 Task: Unfollow the page of JPMorgan Chase & Co.
Action: Mouse moved to (475, 100)
Screenshot: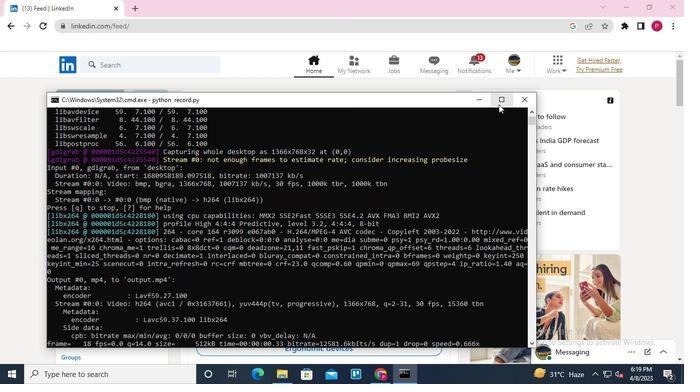 
Action: Mouse pressed left at (475, 100)
Screenshot: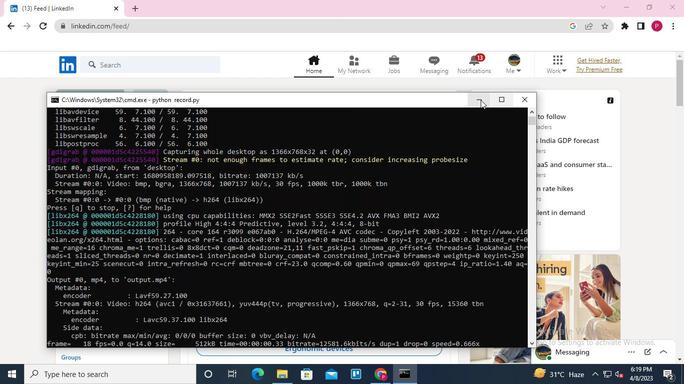 
Action: Mouse moved to (152, 66)
Screenshot: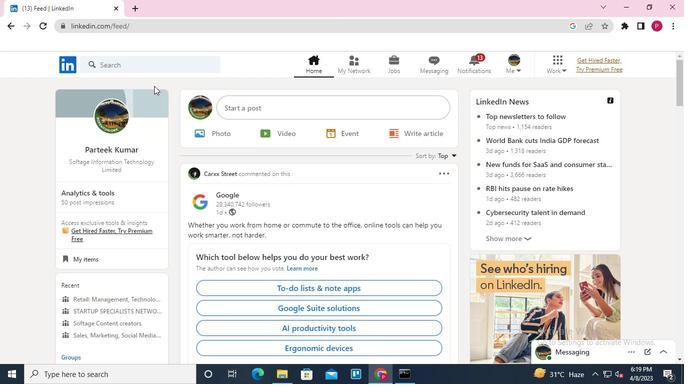 
Action: Mouse pressed left at (152, 66)
Screenshot: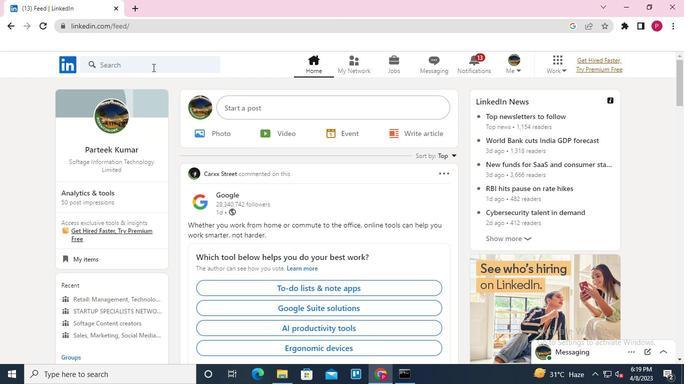 
Action: Keyboard Key.shift
Screenshot: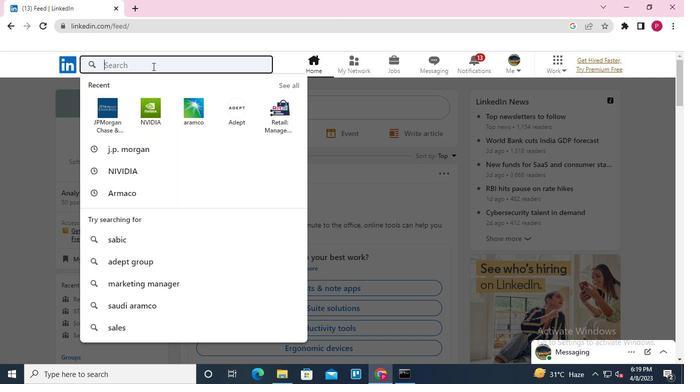 
Action: Keyboard J
Screenshot: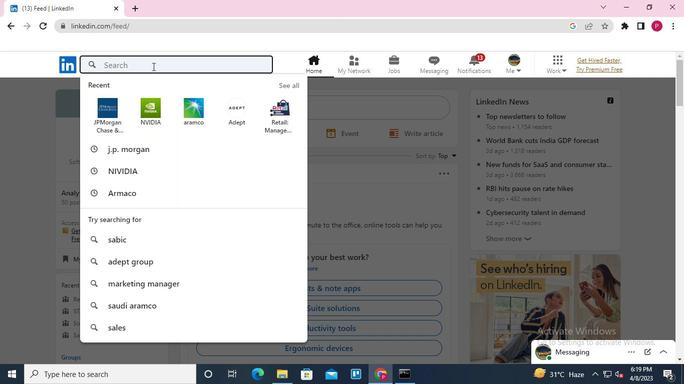 
Action: Keyboard p
Screenshot: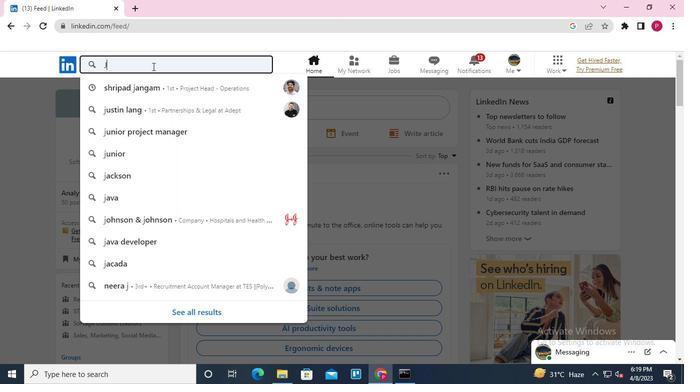 
Action: Keyboard m
Screenshot: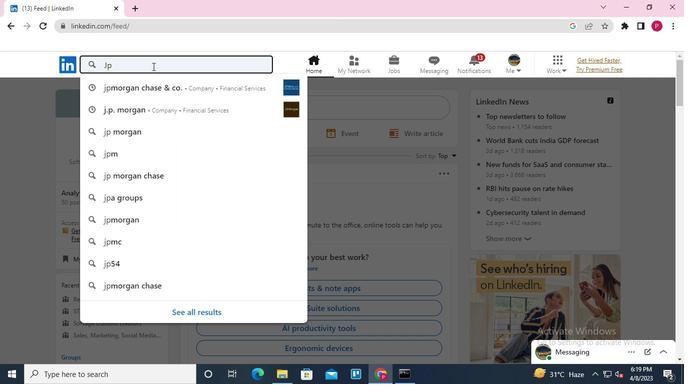 
Action: Keyboard o
Screenshot: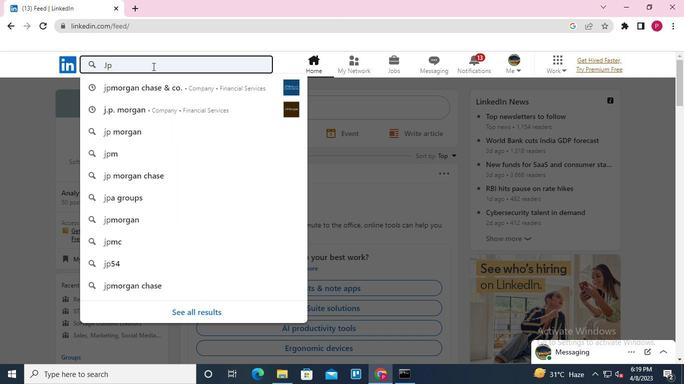 
Action: Keyboard r
Screenshot: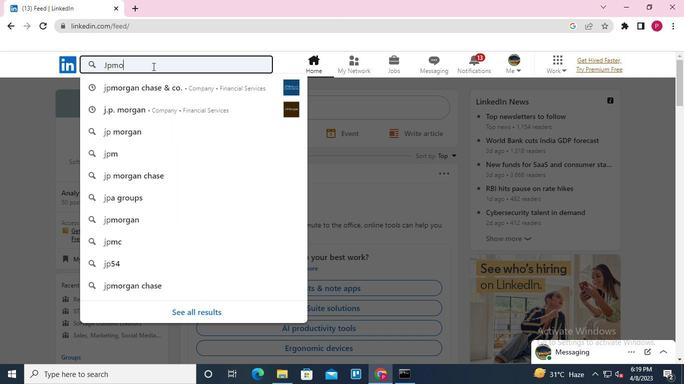 
Action: Keyboard g
Screenshot: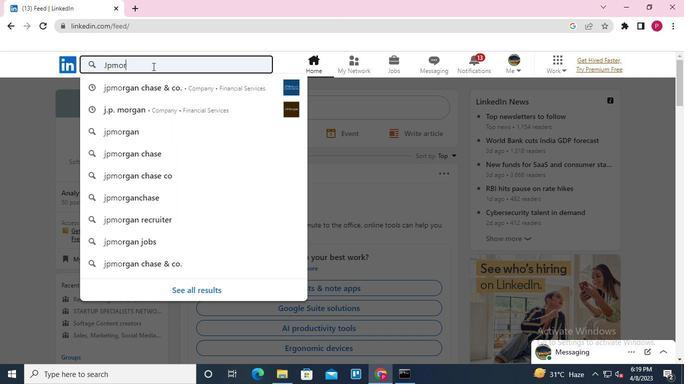 
Action: Keyboard a
Screenshot: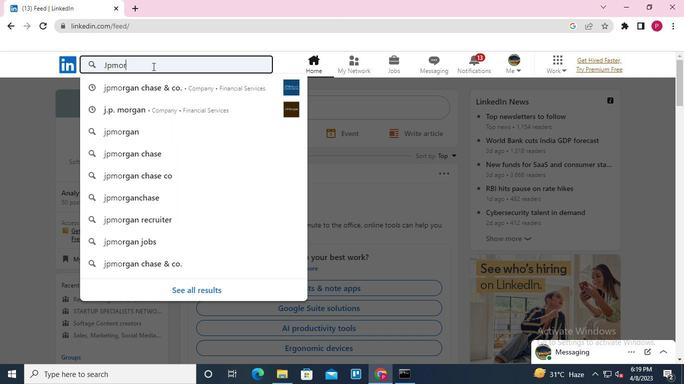 
Action: Keyboard n
Screenshot: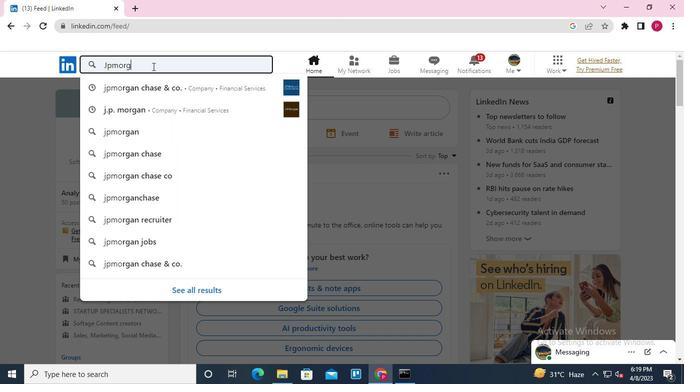 
Action: Mouse moved to (140, 89)
Screenshot: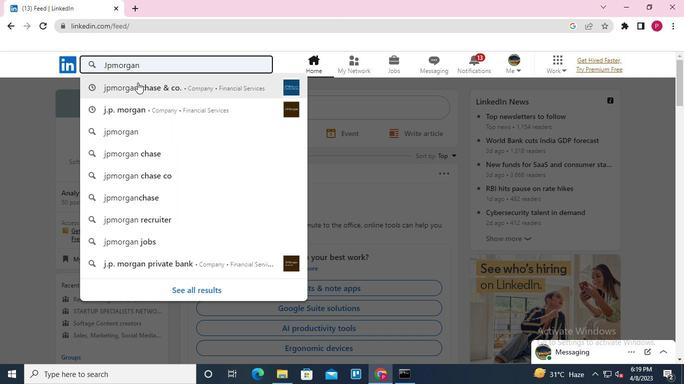 
Action: Mouse pressed left at (140, 89)
Screenshot: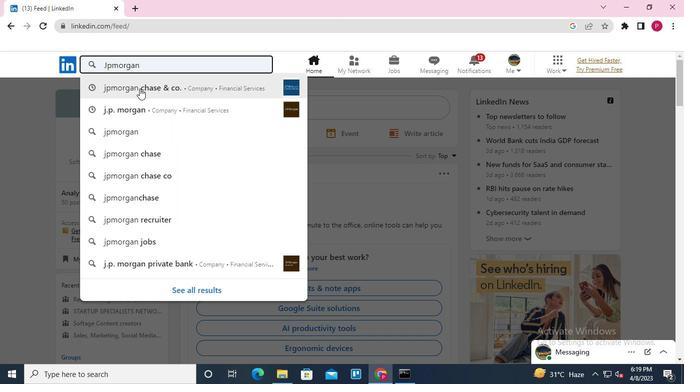 
Action: Mouse moved to (146, 210)
Screenshot: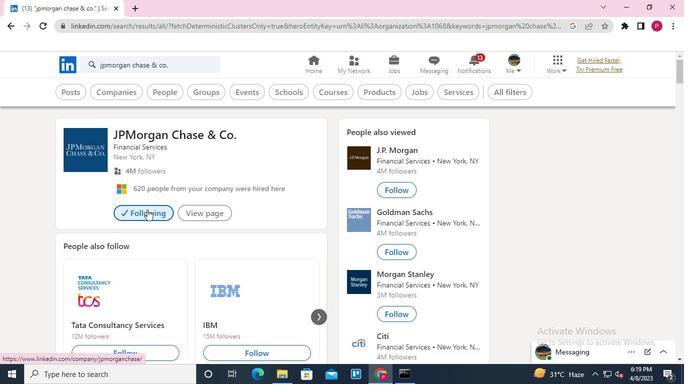 
Action: Mouse pressed left at (146, 210)
Screenshot: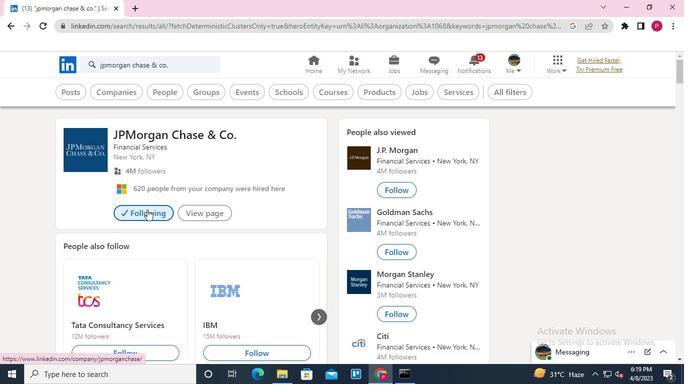 
Action: Mouse moved to (383, 224)
Screenshot: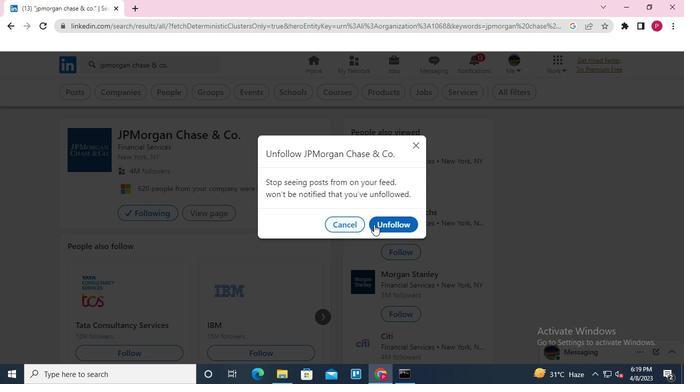 
Action: Mouse pressed left at (383, 224)
Screenshot: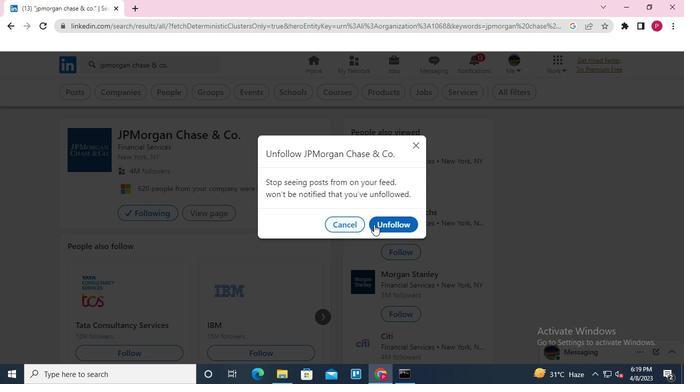 
Action: Mouse moved to (224, 215)
Screenshot: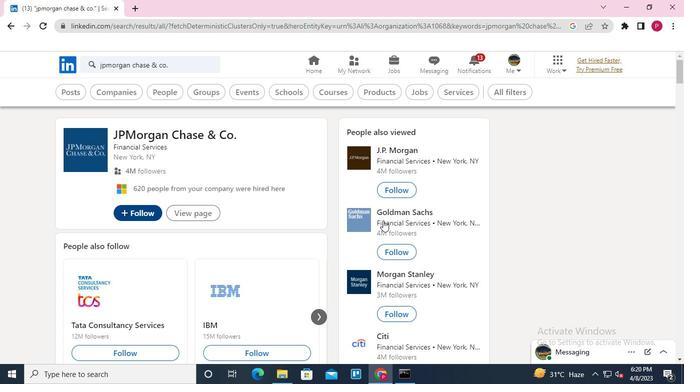 
Action: Keyboard Key.alt_l
Screenshot: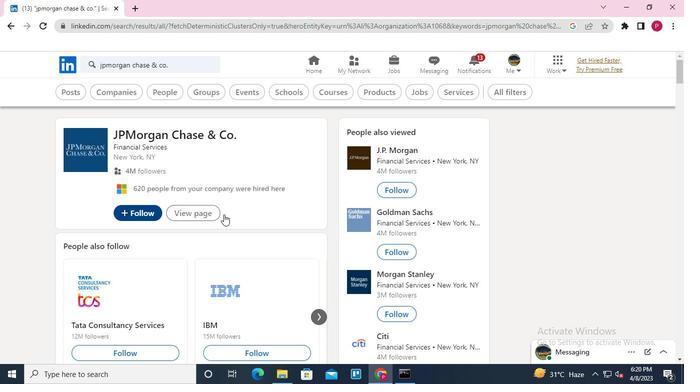 
Action: Mouse moved to (223, 214)
Screenshot: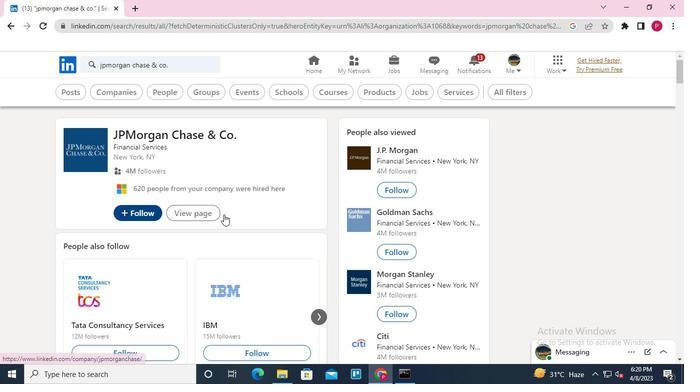 
Action: Keyboard Key.tab
Screenshot: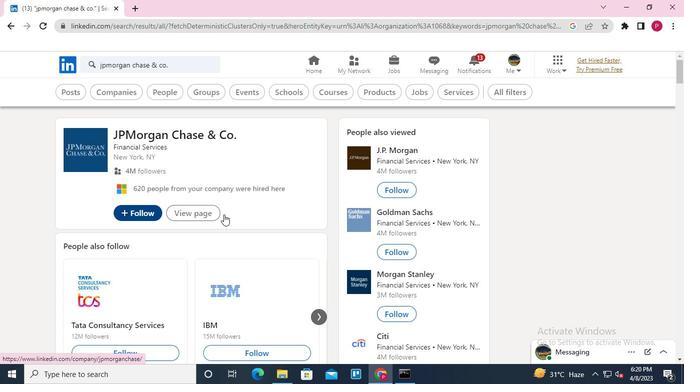 
Action: Mouse moved to (520, 104)
Screenshot: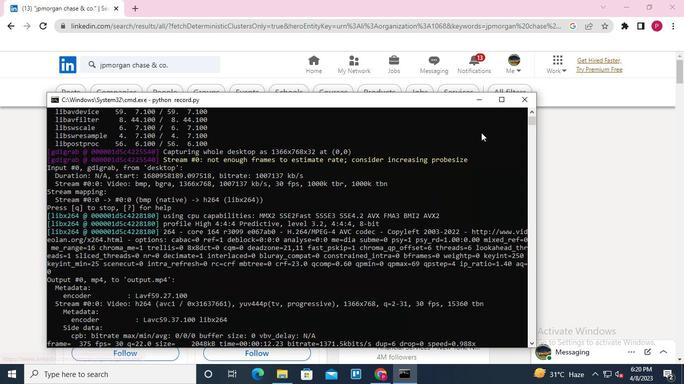 
Action: Mouse pressed left at (520, 104)
Screenshot: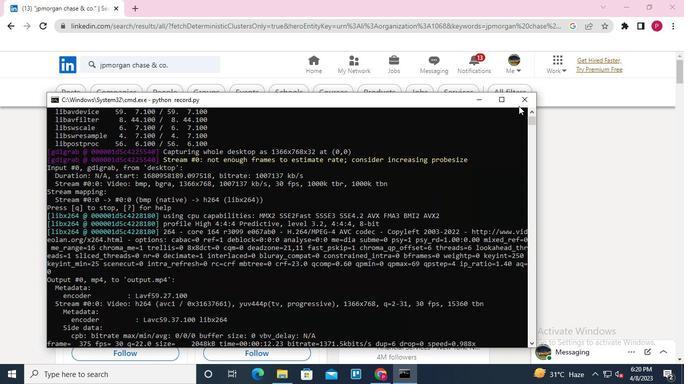 
Action: Mouse moved to (520, 104)
Screenshot: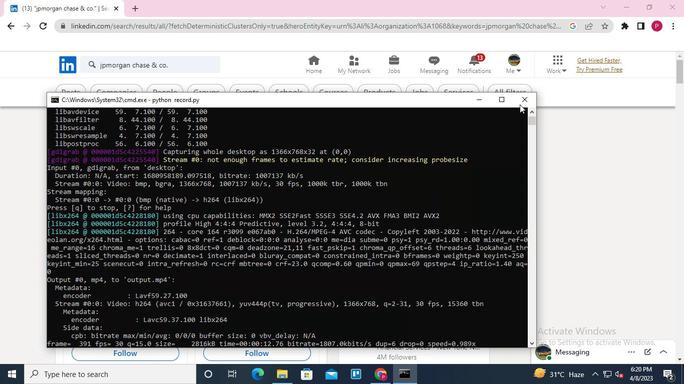 
